 Task: Look for products in the category "Baby Food & Drinks" from Happy Tot only.
Action: Mouse moved to (252, 142)
Screenshot: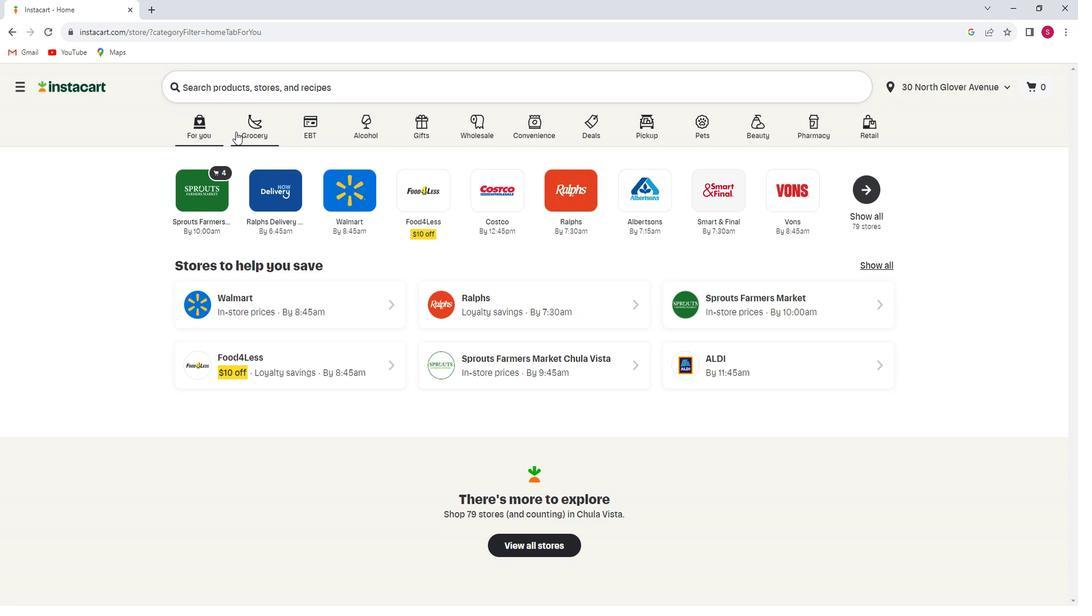 
Action: Mouse pressed left at (252, 142)
Screenshot: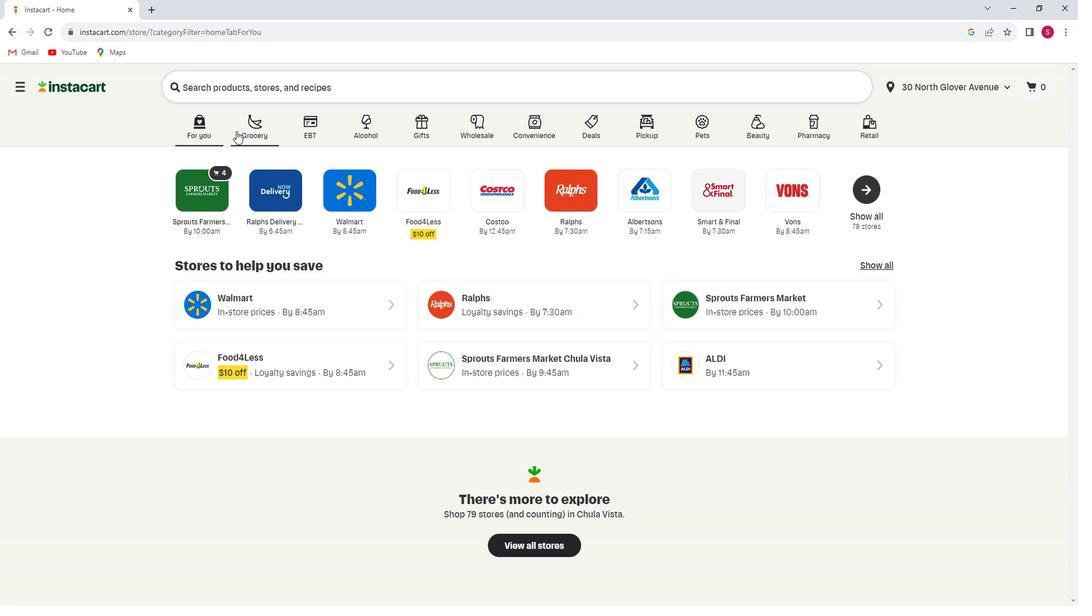 
Action: Mouse moved to (285, 357)
Screenshot: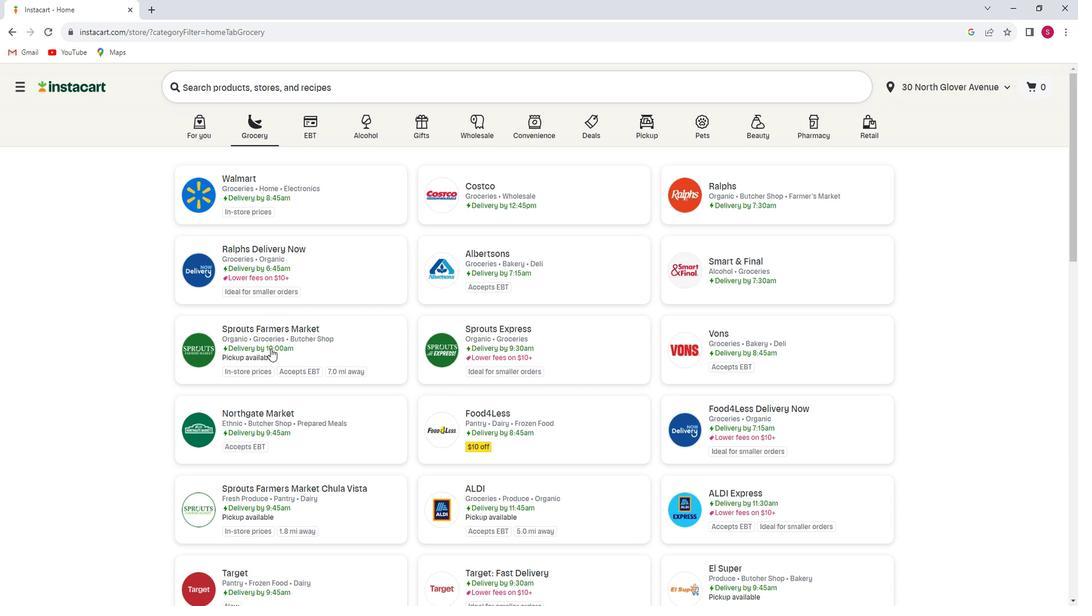 
Action: Mouse pressed left at (285, 357)
Screenshot: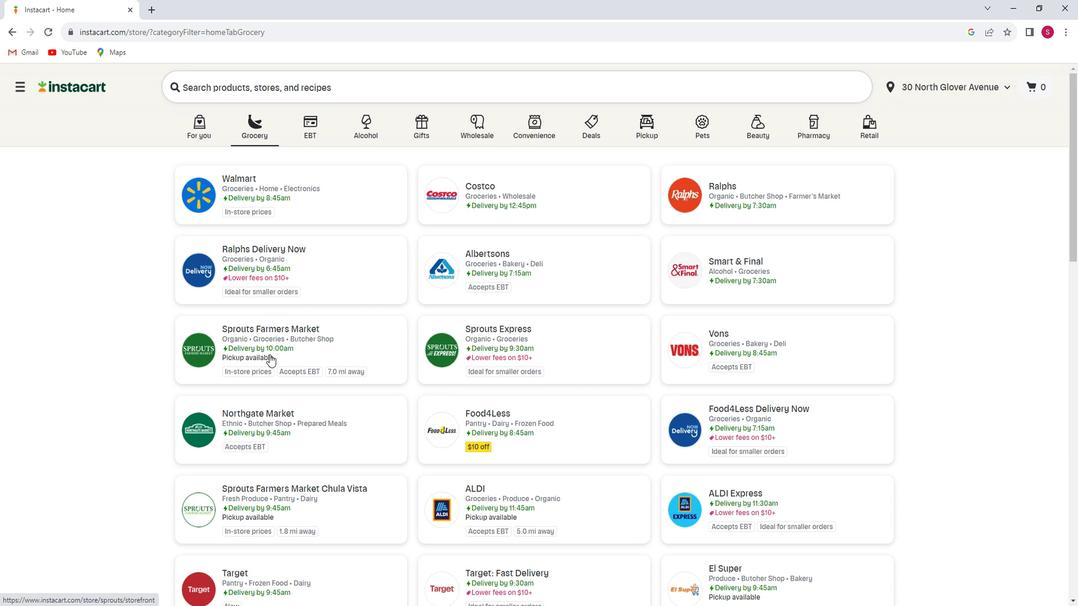 
Action: Mouse moved to (102, 444)
Screenshot: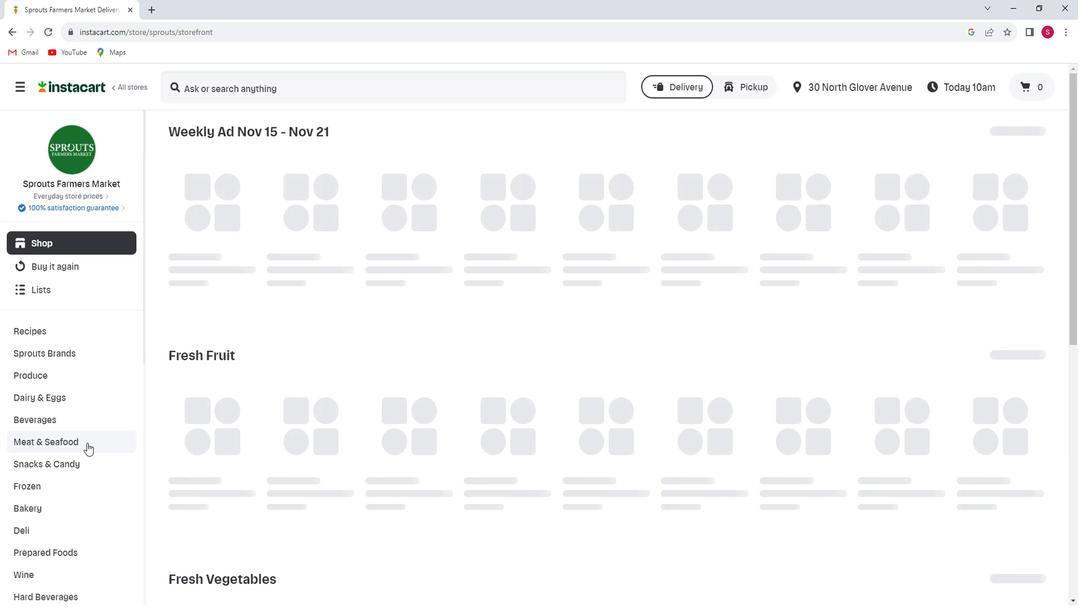 
Action: Mouse scrolled (102, 443) with delta (0, 0)
Screenshot: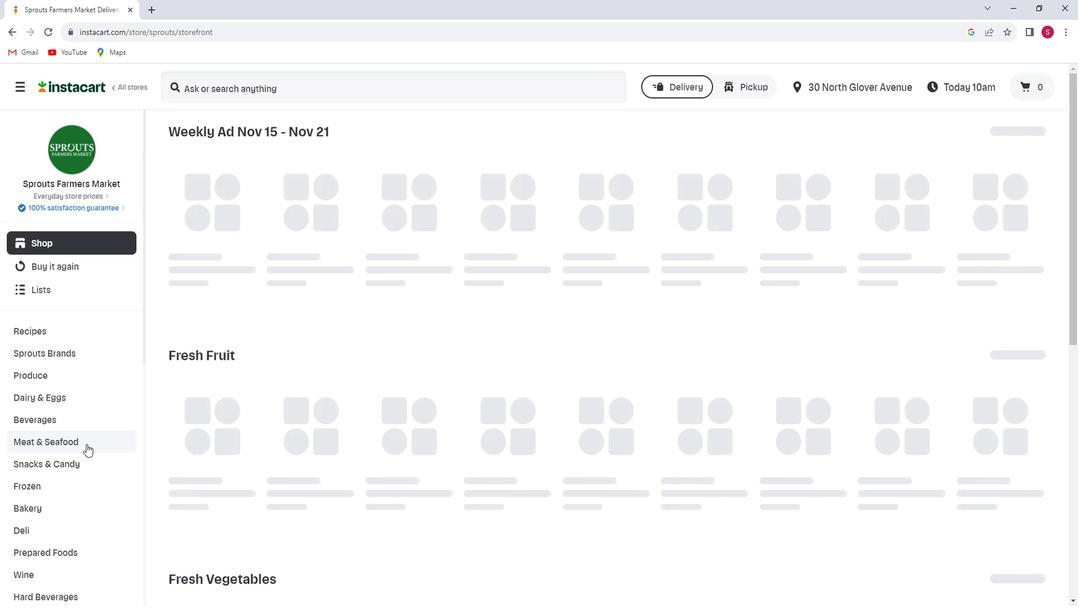 
Action: Mouse moved to (102, 445)
Screenshot: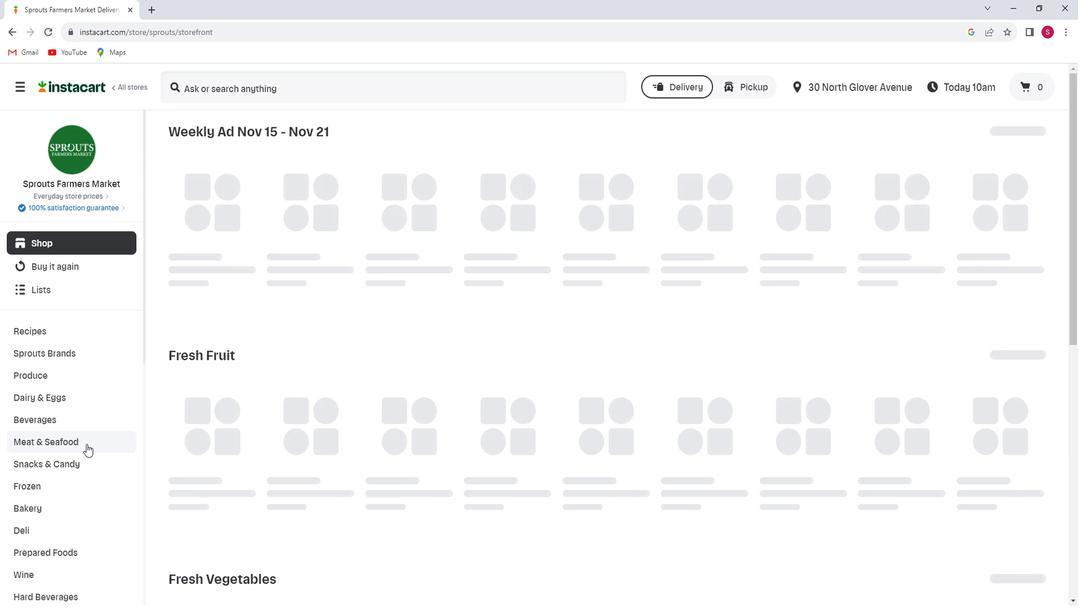 
Action: Mouse scrolled (102, 444) with delta (0, 0)
Screenshot: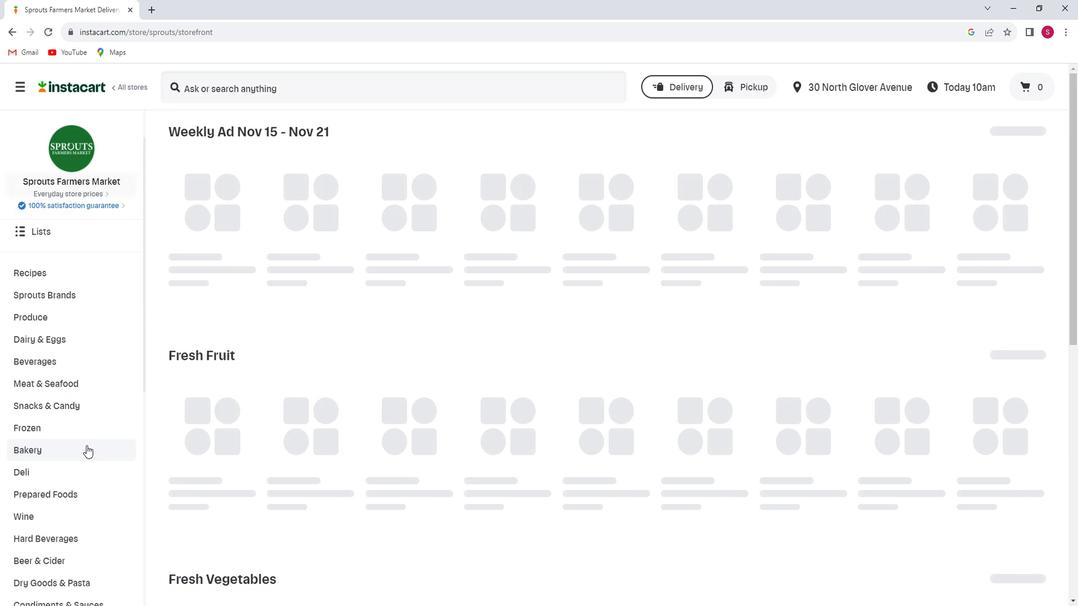
Action: Mouse moved to (101, 445)
Screenshot: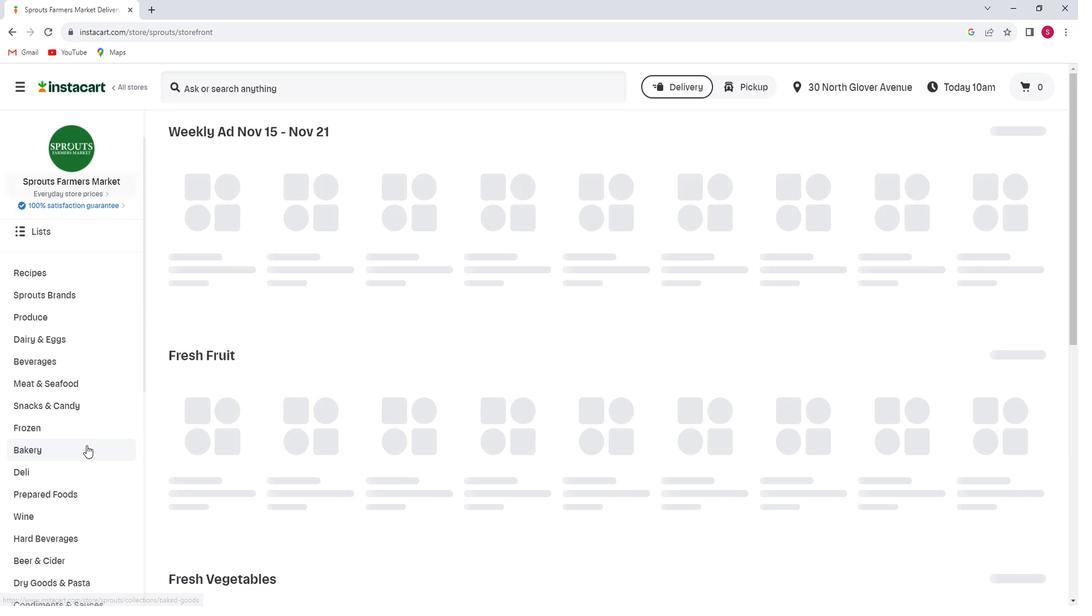 
Action: Mouse scrolled (101, 445) with delta (0, 0)
Screenshot: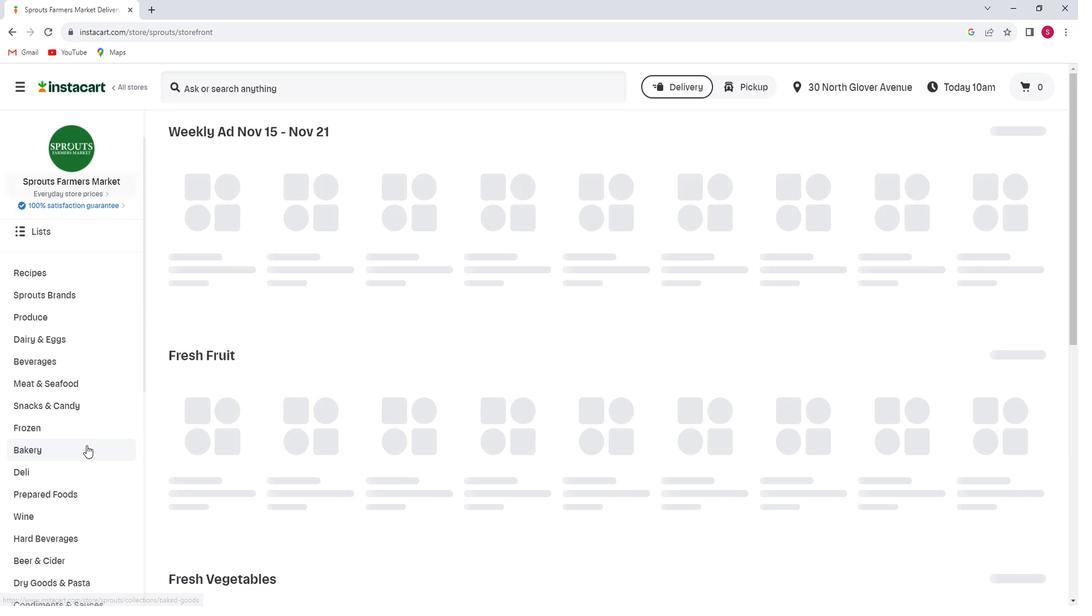 
Action: Mouse moved to (101, 446)
Screenshot: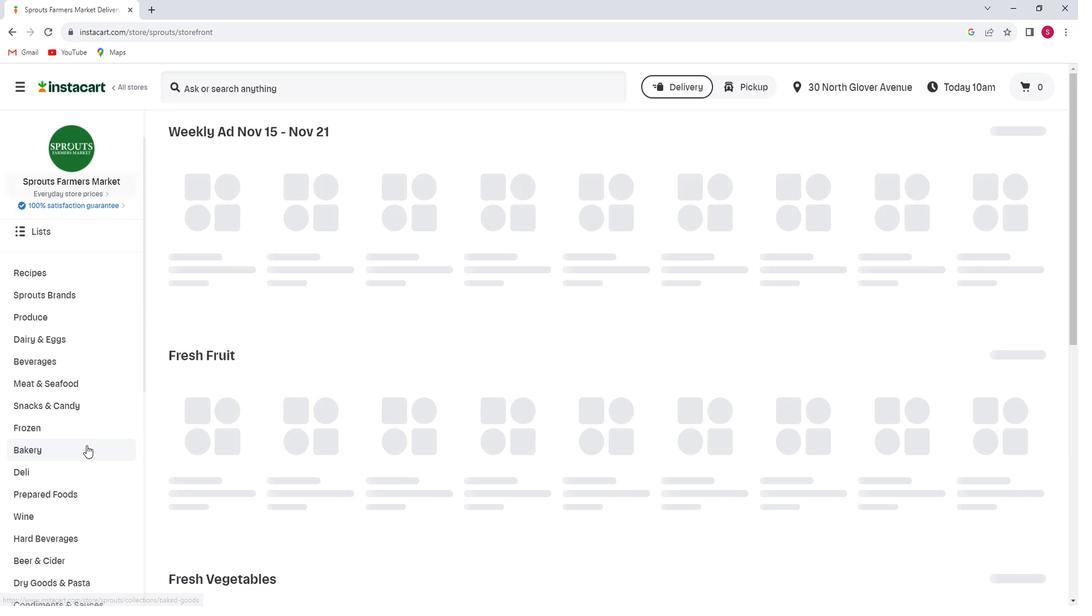 
Action: Mouse scrolled (101, 445) with delta (0, 0)
Screenshot: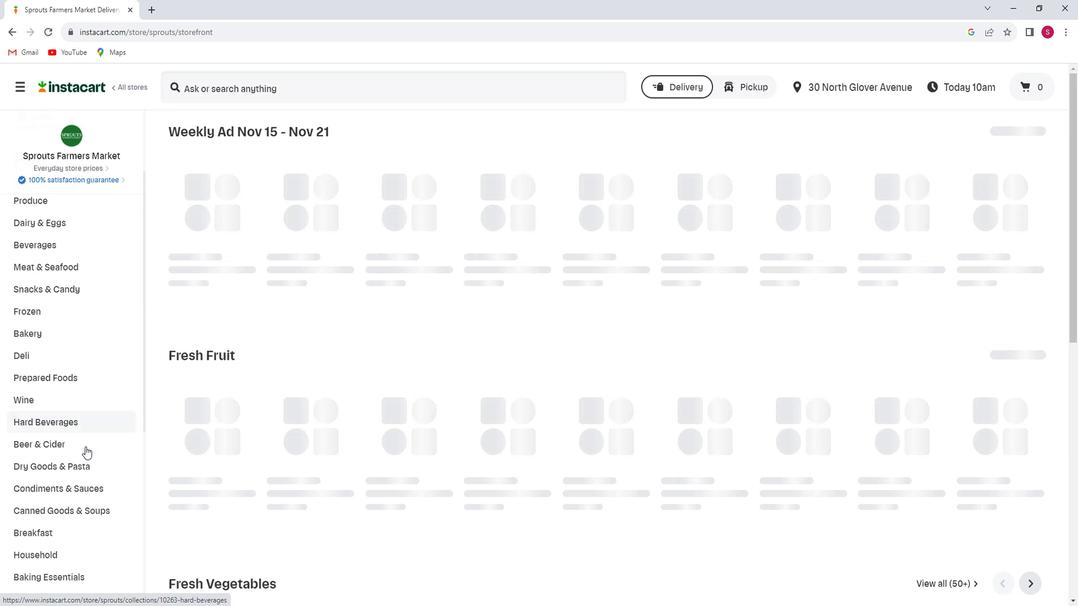 
Action: Mouse moved to (100, 447)
Screenshot: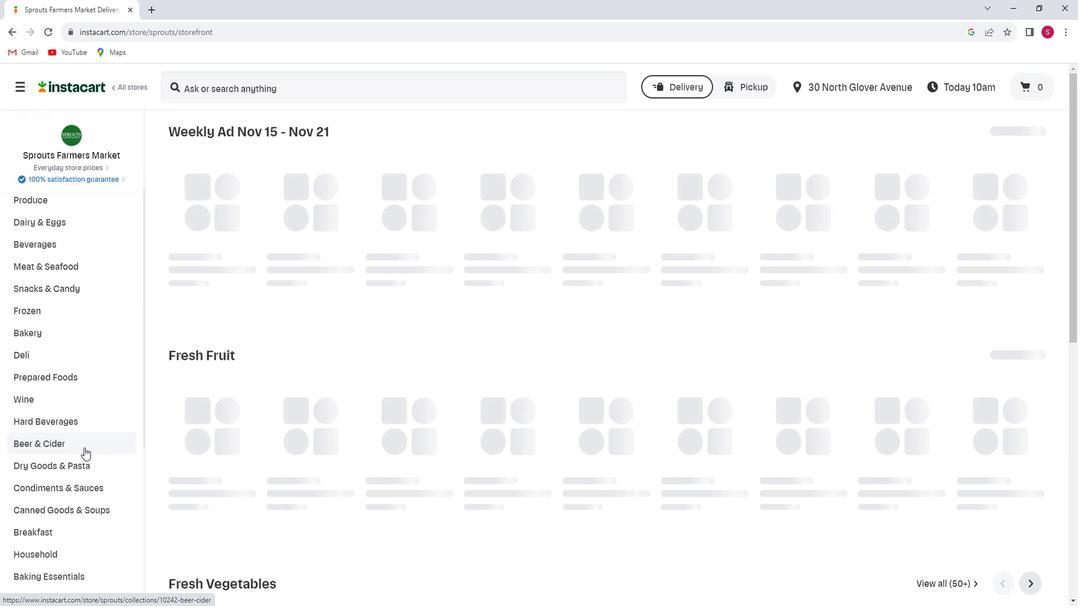 
Action: Mouse scrolled (100, 447) with delta (0, 0)
Screenshot: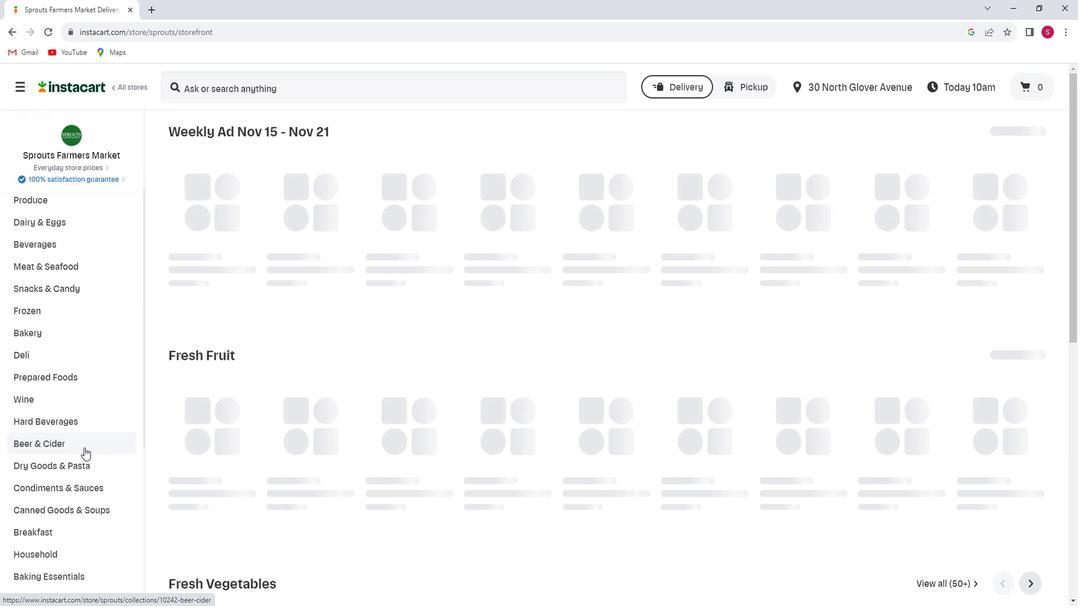 
Action: Mouse scrolled (100, 447) with delta (0, 0)
Screenshot: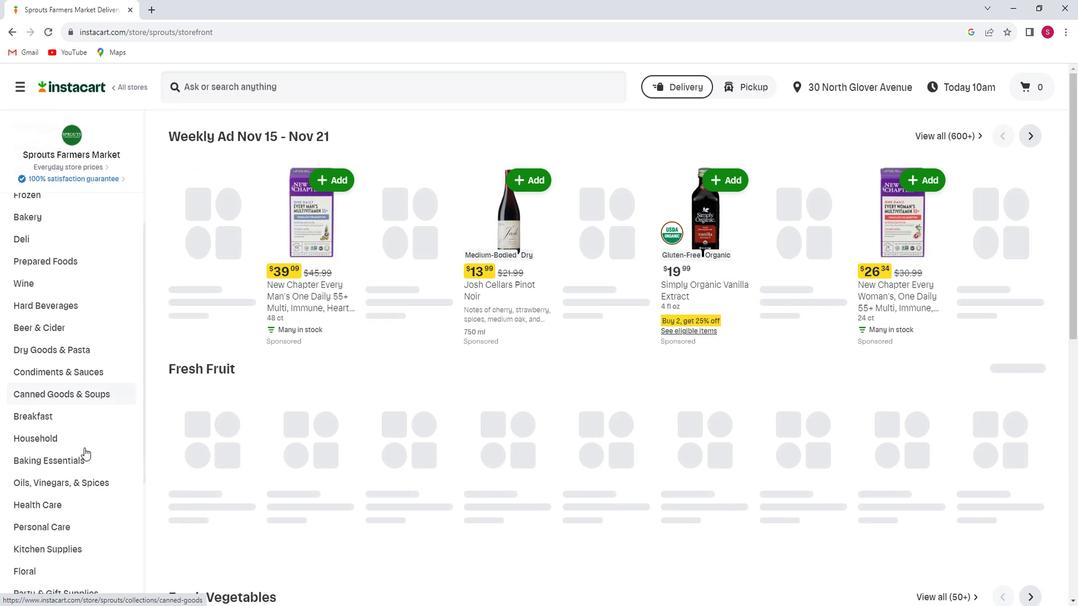 
Action: Mouse scrolled (100, 447) with delta (0, 0)
Screenshot: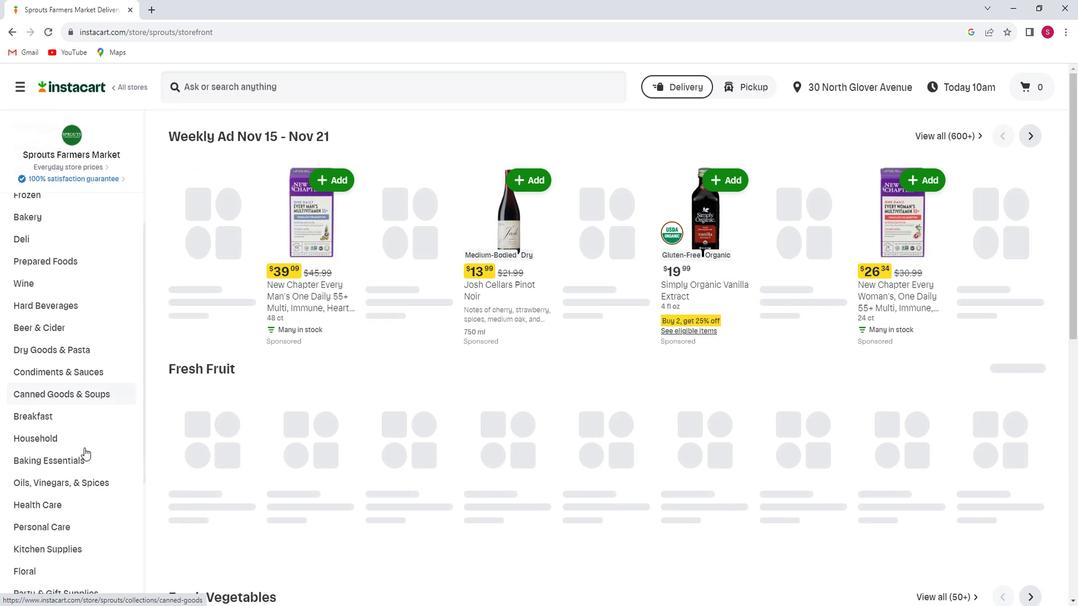 
Action: Mouse moved to (90, 444)
Screenshot: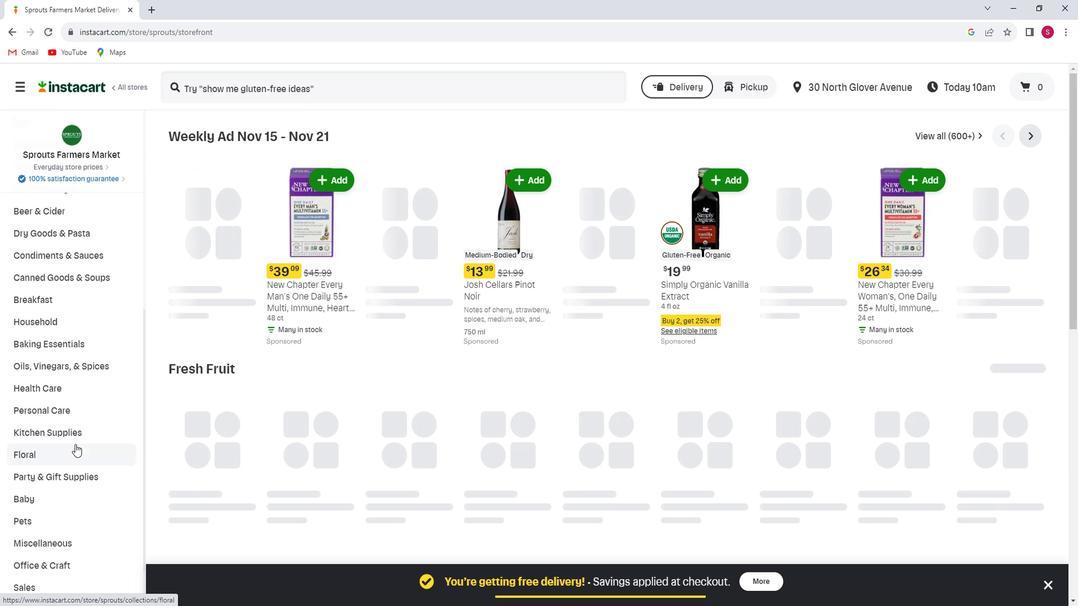 
Action: Mouse scrolled (90, 443) with delta (0, 0)
Screenshot: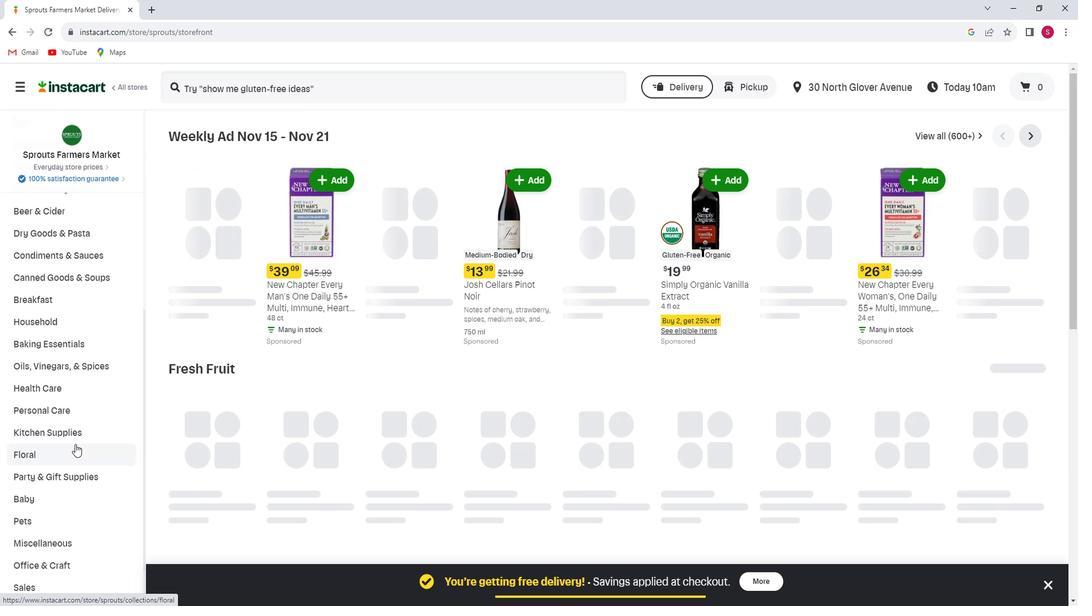 
Action: Mouse moved to (83, 447)
Screenshot: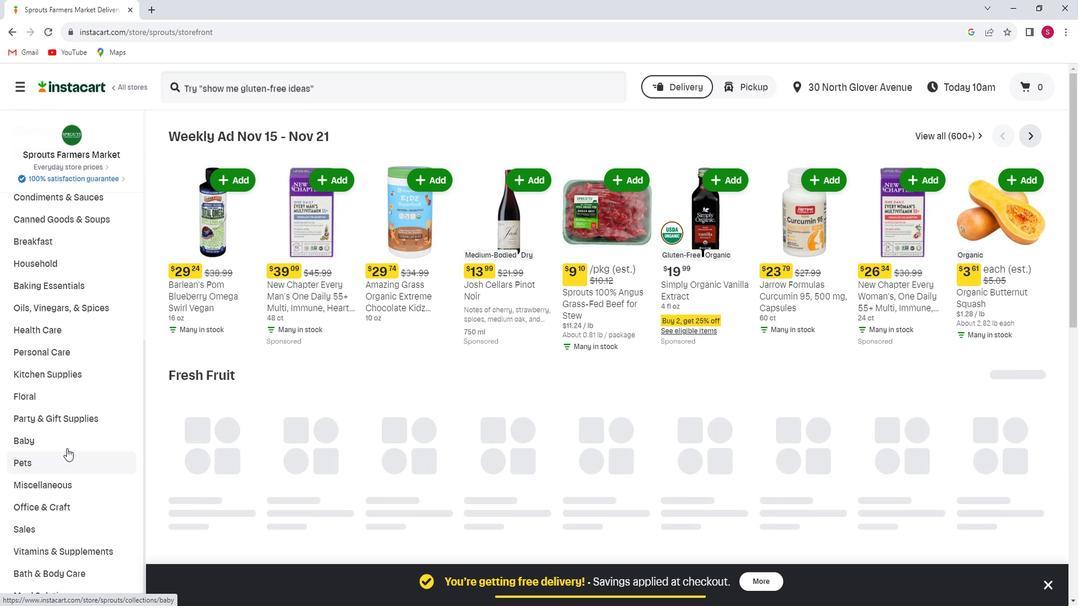 
Action: Mouse pressed left at (83, 447)
Screenshot: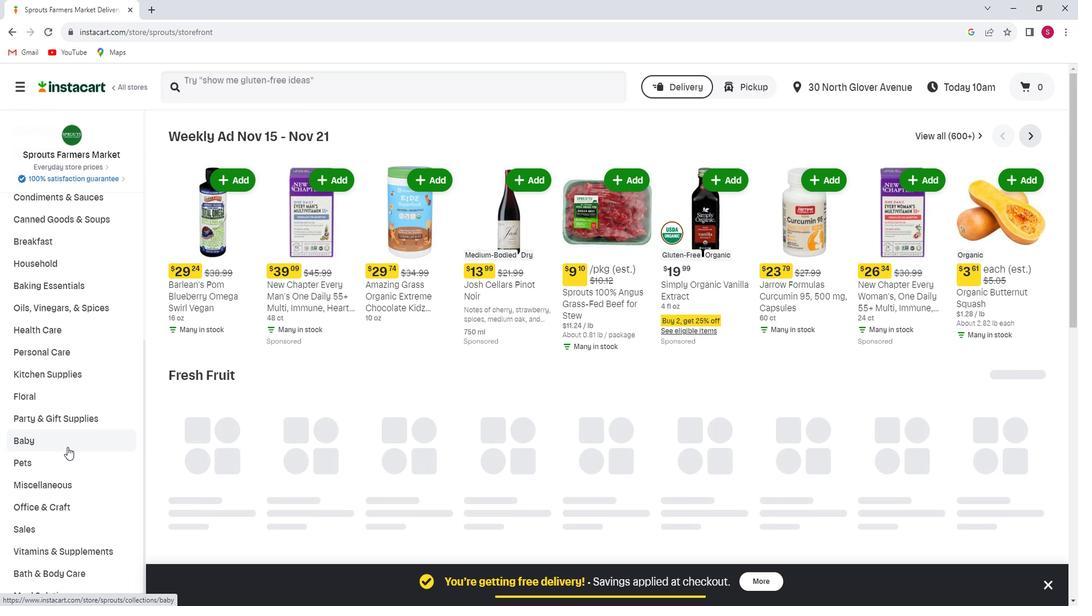 
Action: Mouse moved to (70, 522)
Screenshot: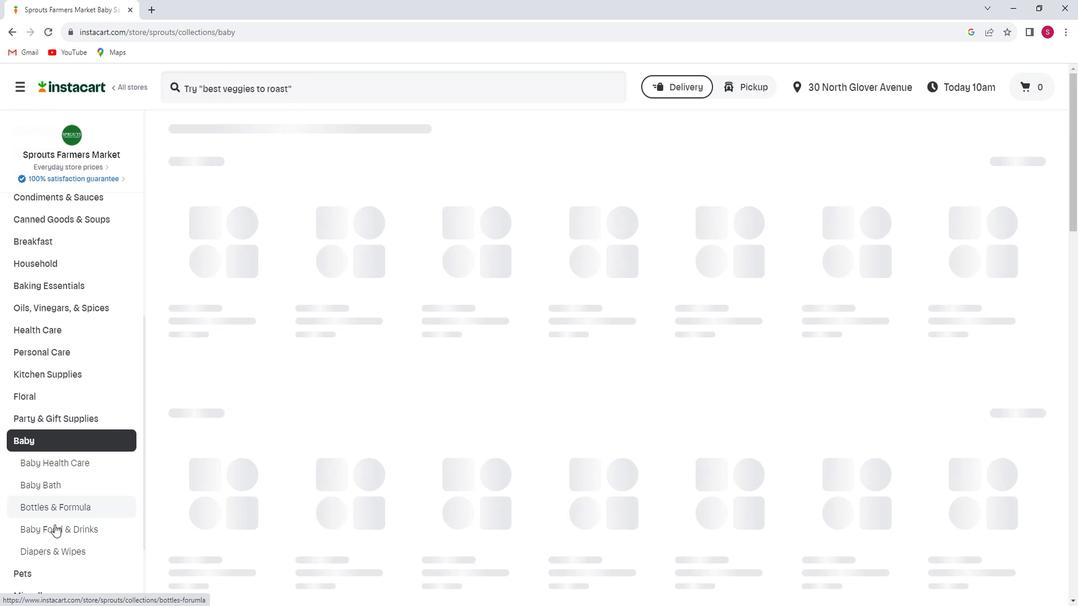 
Action: Mouse pressed left at (70, 522)
Screenshot: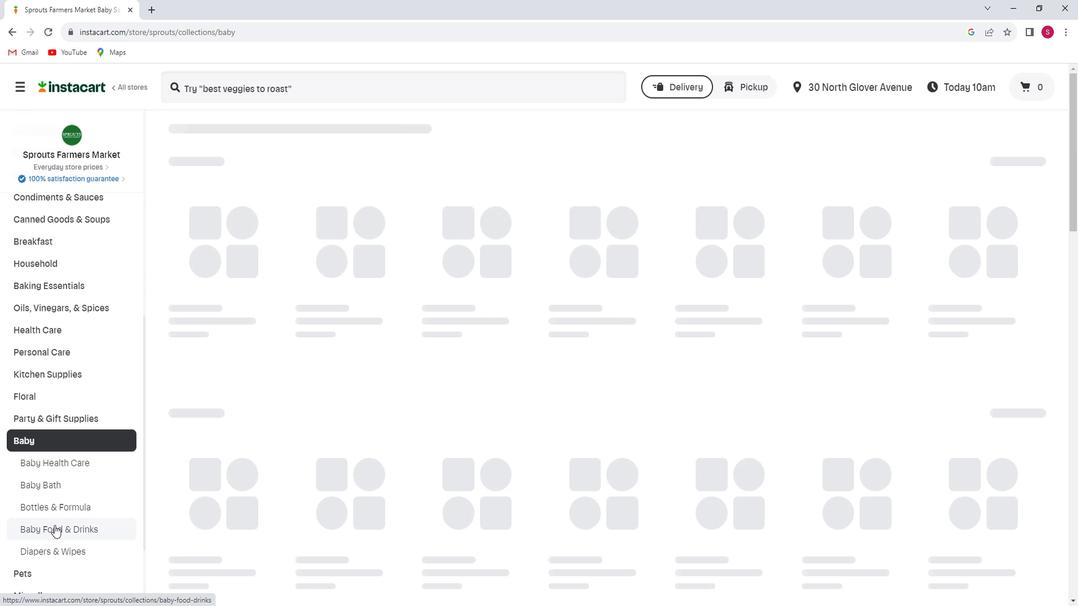 
Action: Mouse moved to (467, 225)
Screenshot: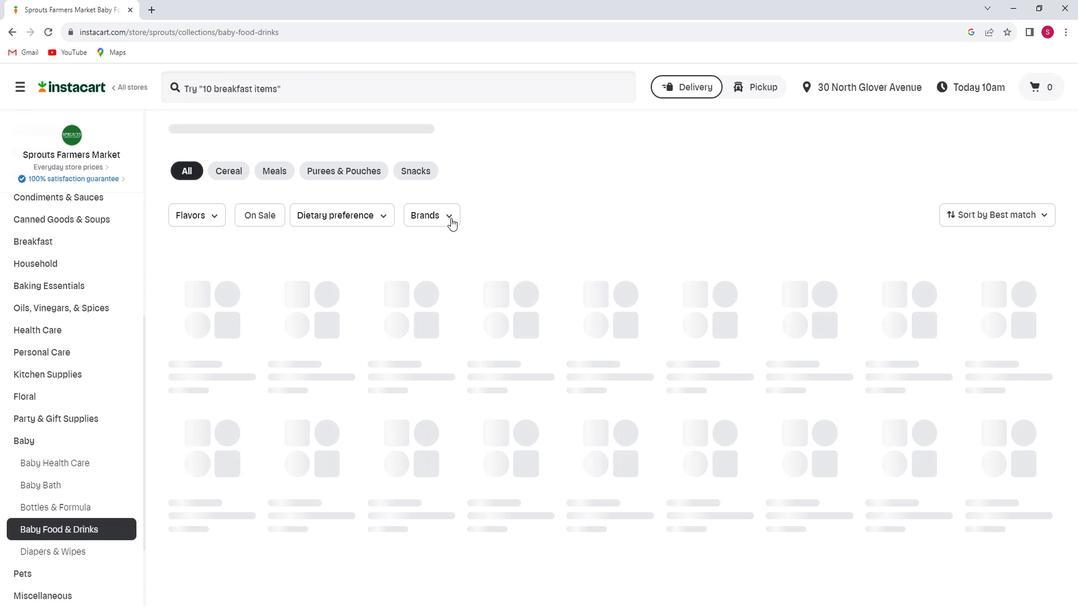 
Action: Mouse pressed left at (467, 225)
Screenshot: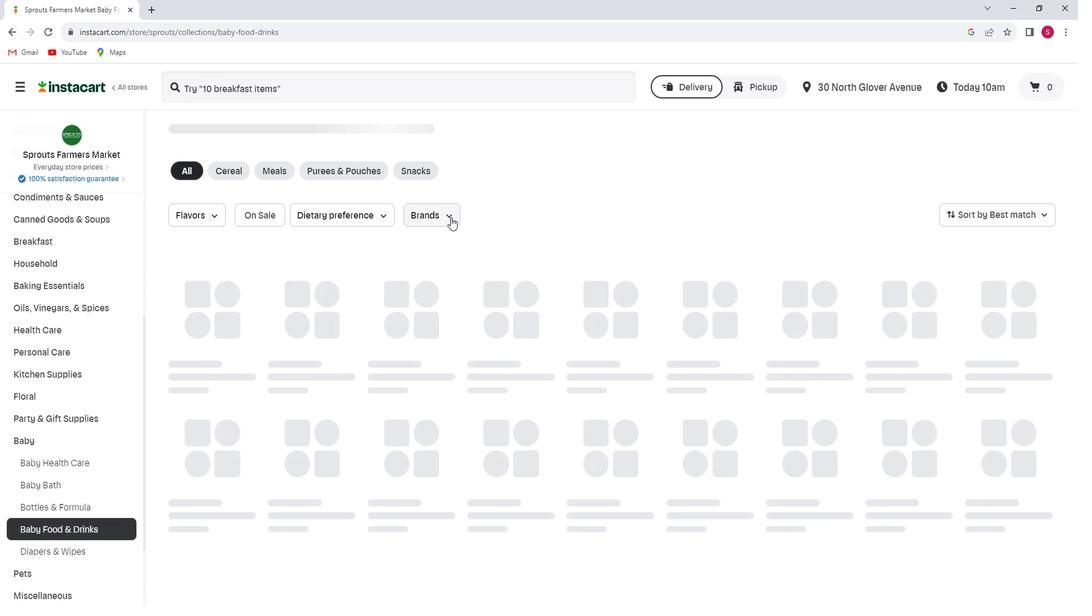 
Action: Mouse moved to (447, 348)
Screenshot: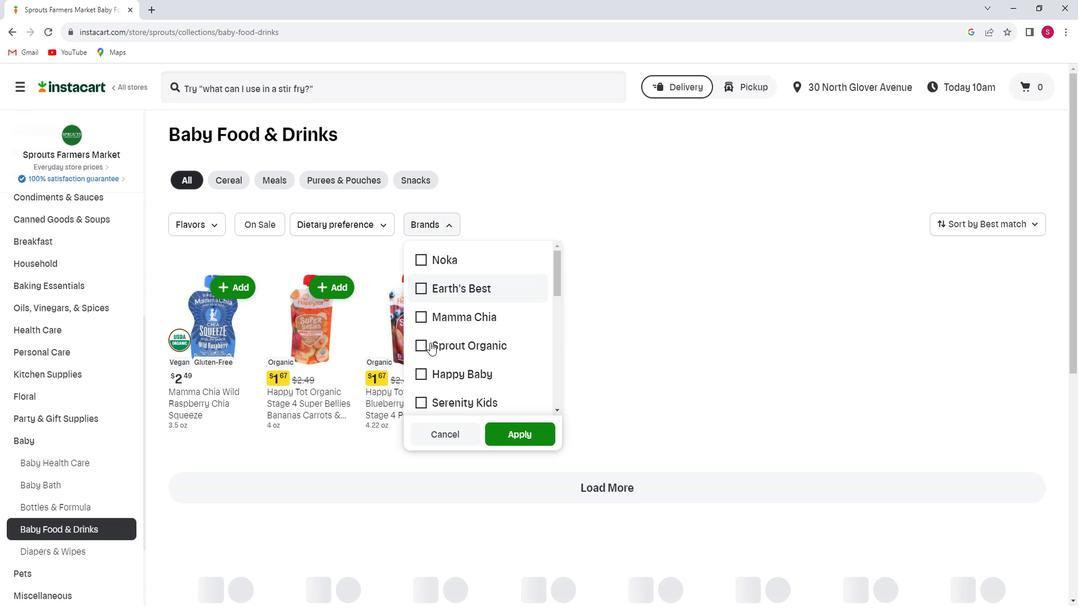 
Action: Mouse scrolled (447, 347) with delta (0, 0)
Screenshot: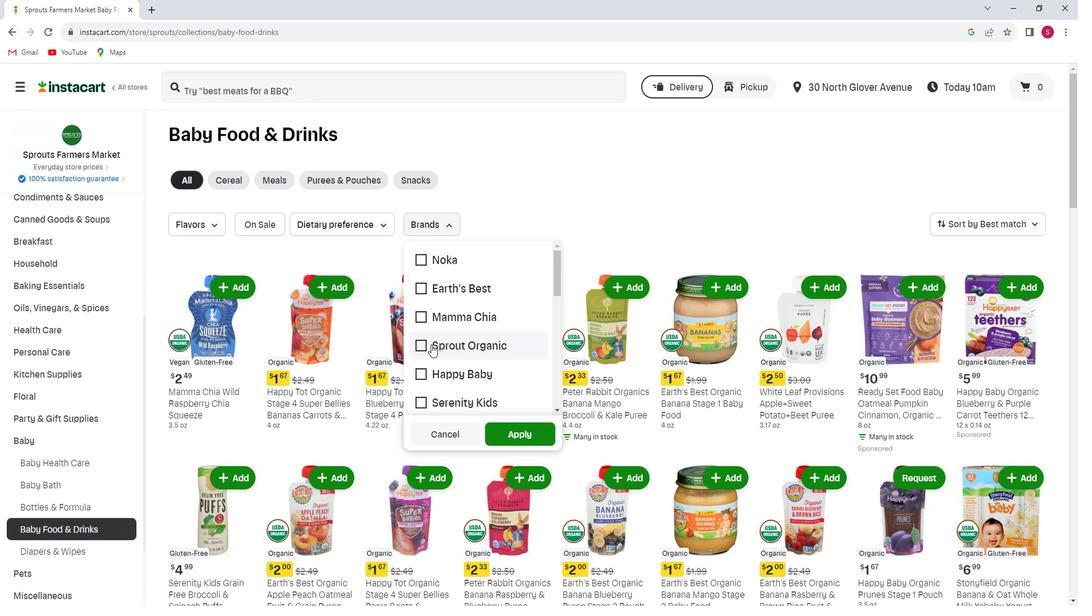 
Action: Mouse scrolled (447, 347) with delta (0, 0)
Screenshot: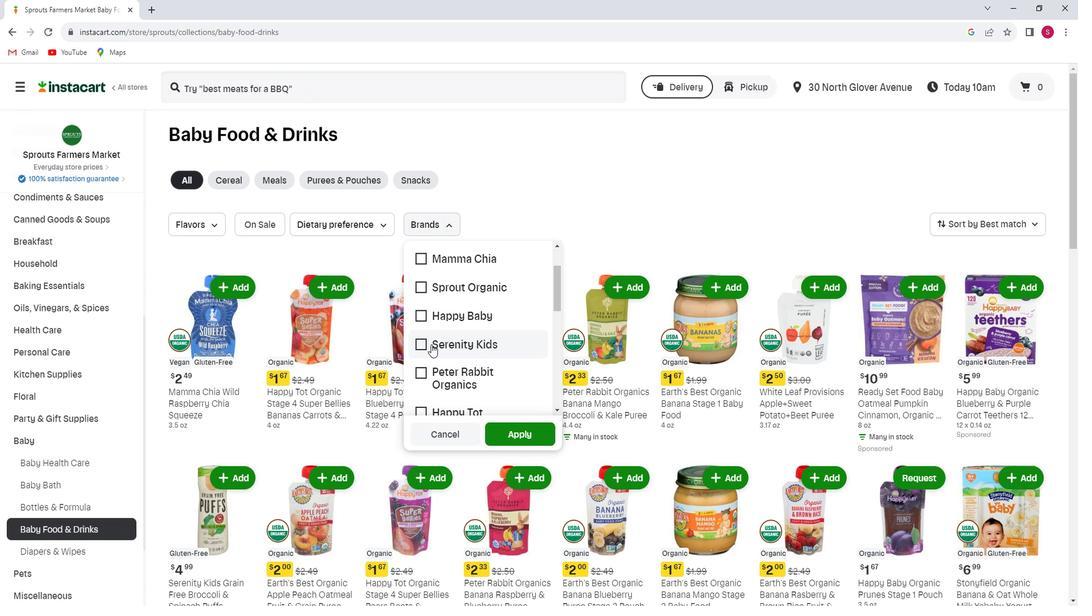 
Action: Mouse moved to (440, 356)
Screenshot: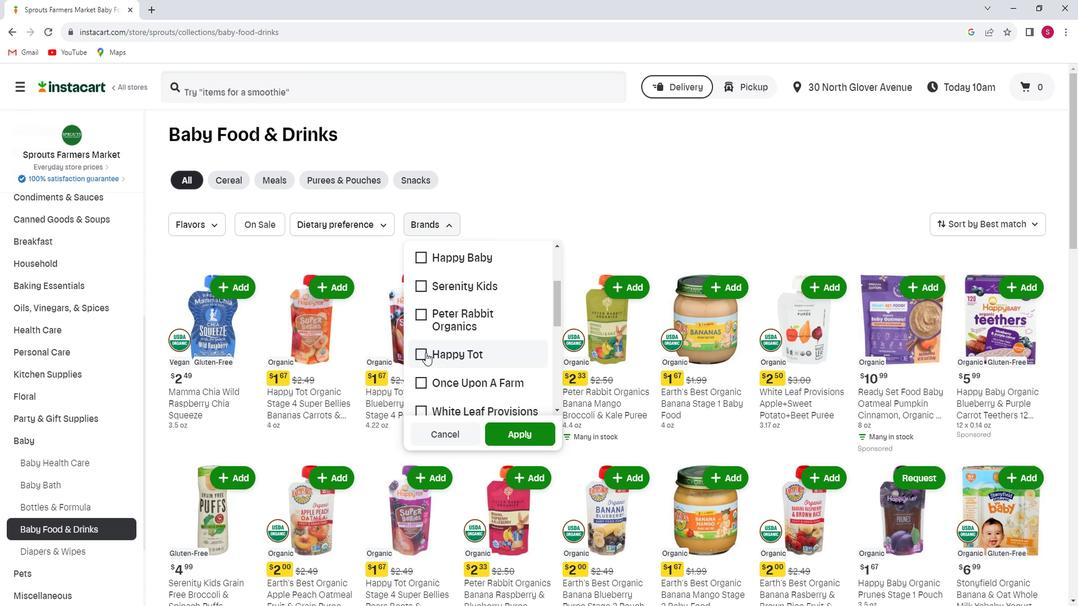 
Action: Mouse pressed left at (440, 356)
Screenshot: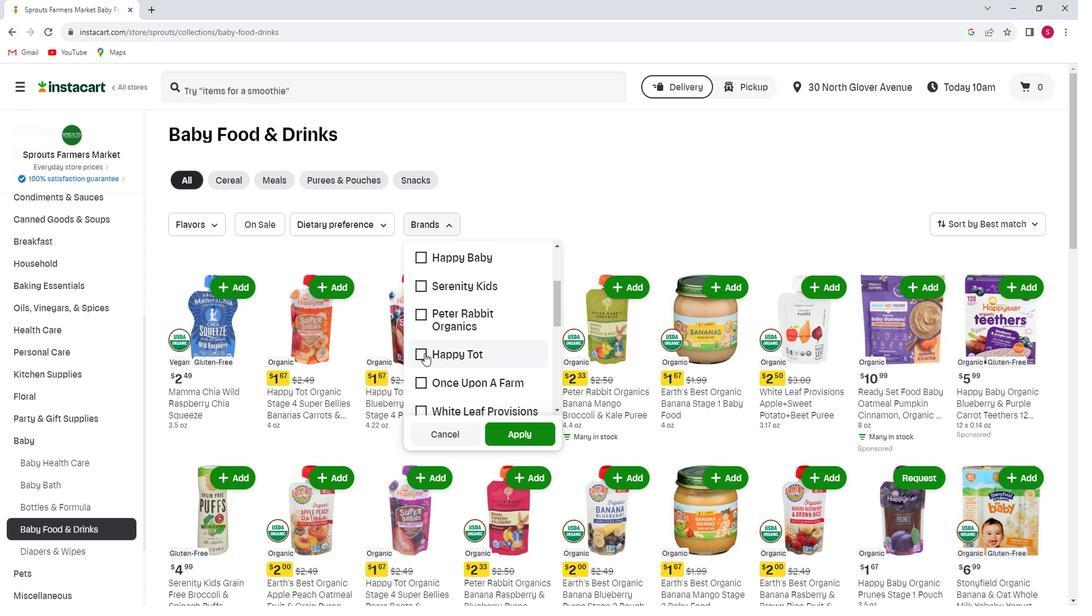 
Action: Mouse moved to (532, 431)
Screenshot: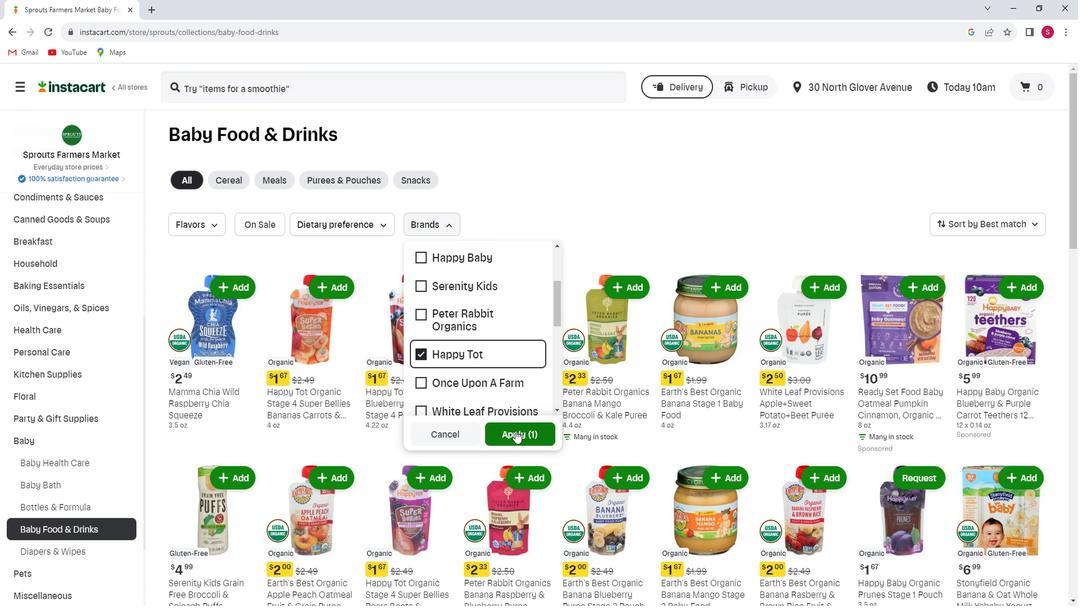 
Action: Mouse pressed left at (532, 431)
Screenshot: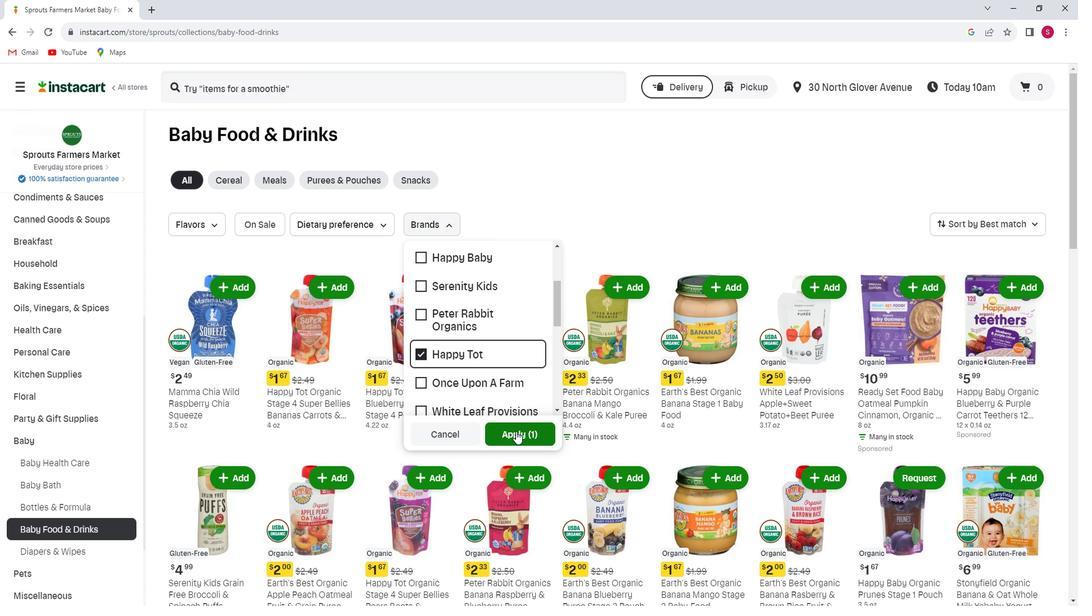 
Action: Mouse moved to (532, 430)
Screenshot: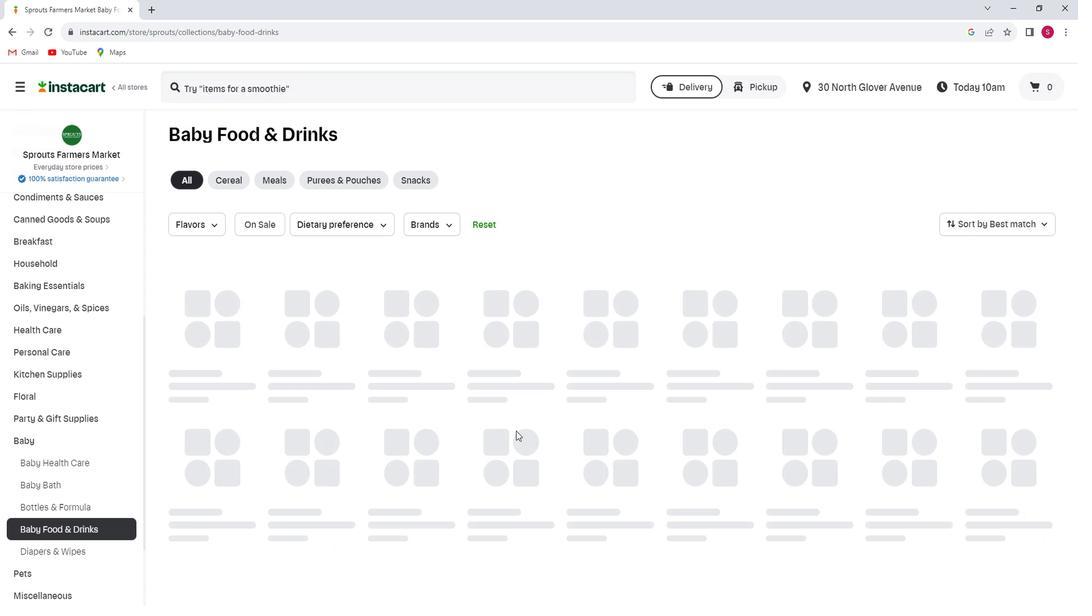 
